 Task: Add Jarrow Formulas Methyl B-12 & Methyl Folate to the cart.
Action: Mouse pressed left at (20, 66)
Screenshot: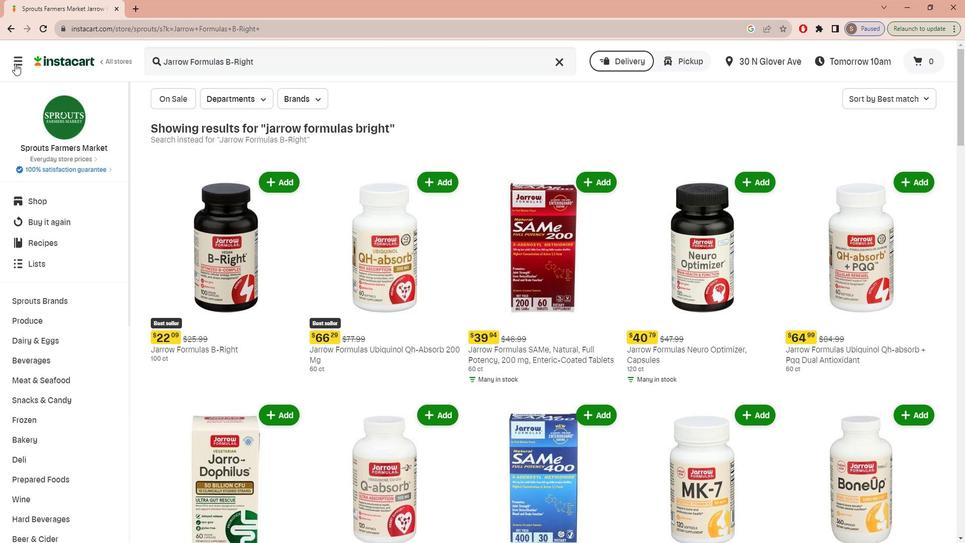 
Action: Mouse moved to (25, 129)
Screenshot: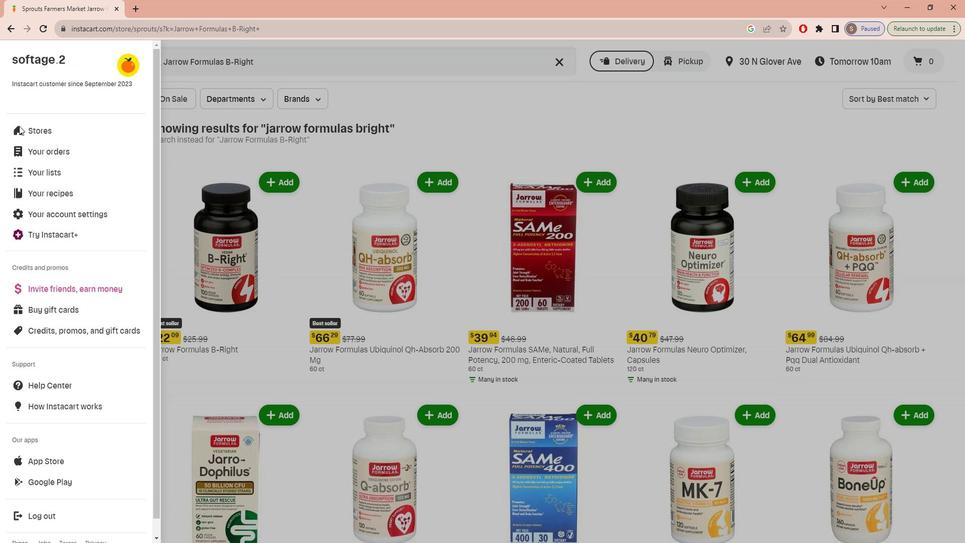 
Action: Mouse pressed left at (25, 129)
Screenshot: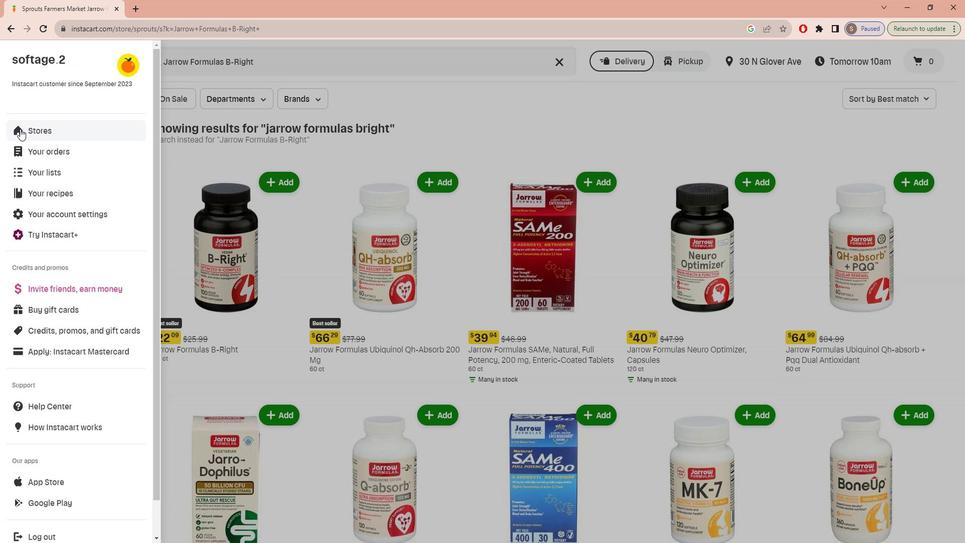 
Action: Mouse moved to (245, 105)
Screenshot: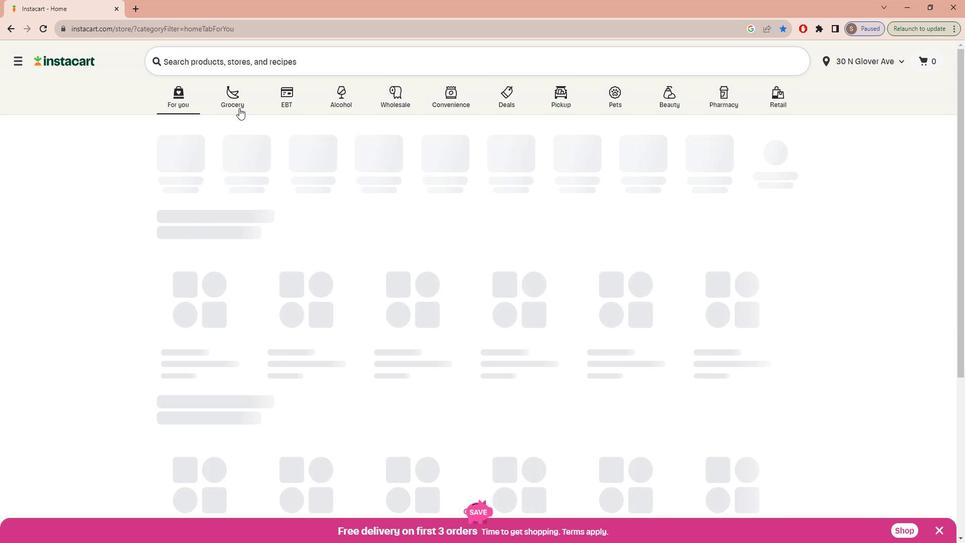 
Action: Mouse pressed left at (245, 105)
Screenshot: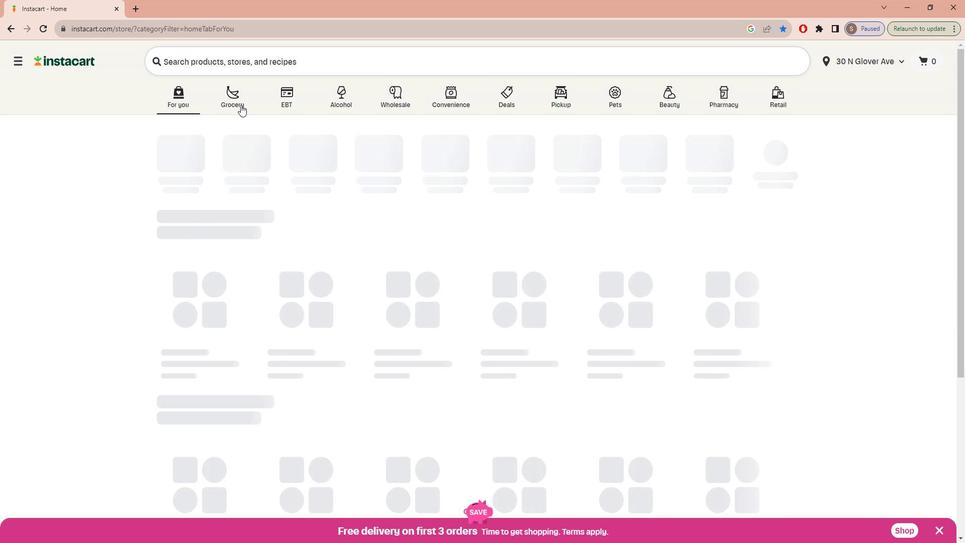 
Action: Mouse moved to (226, 284)
Screenshot: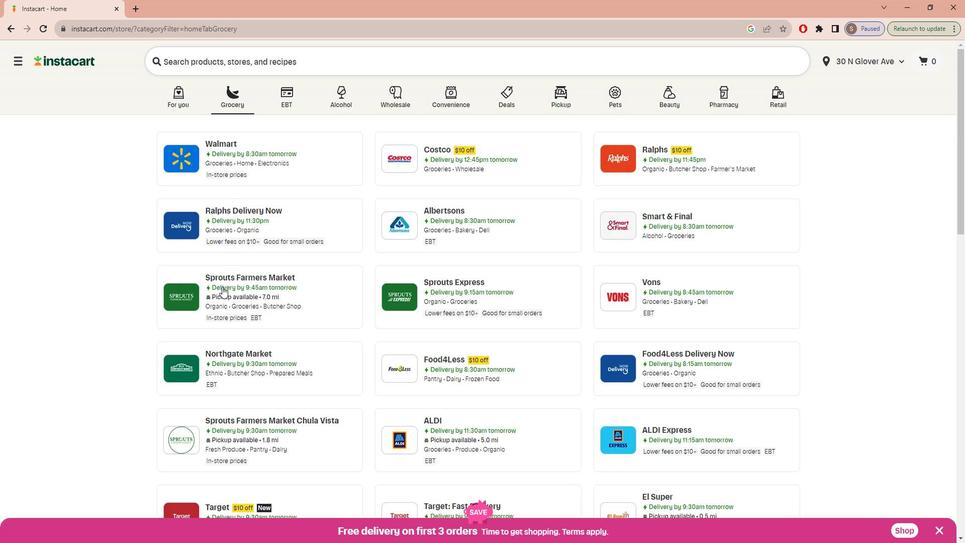 
Action: Mouse pressed left at (226, 284)
Screenshot: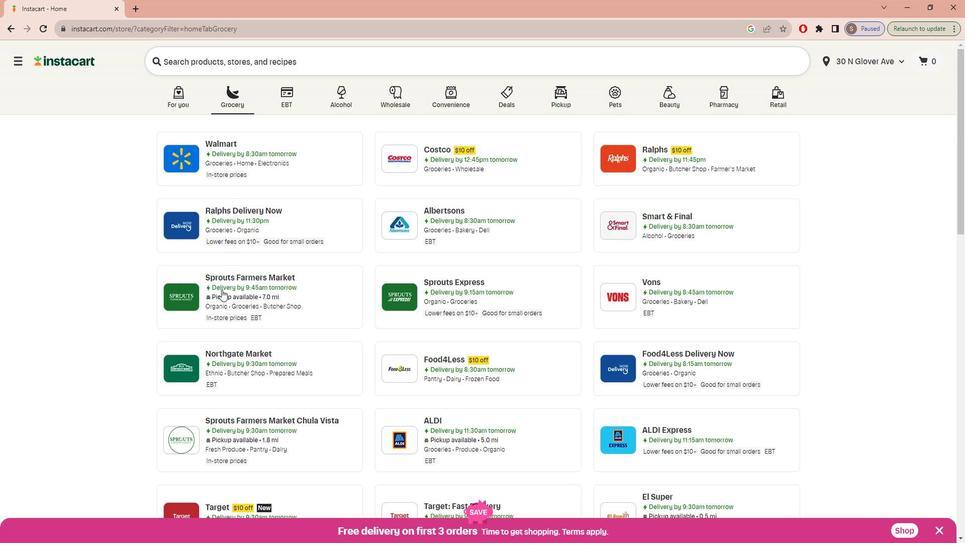 
Action: Mouse moved to (65, 354)
Screenshot: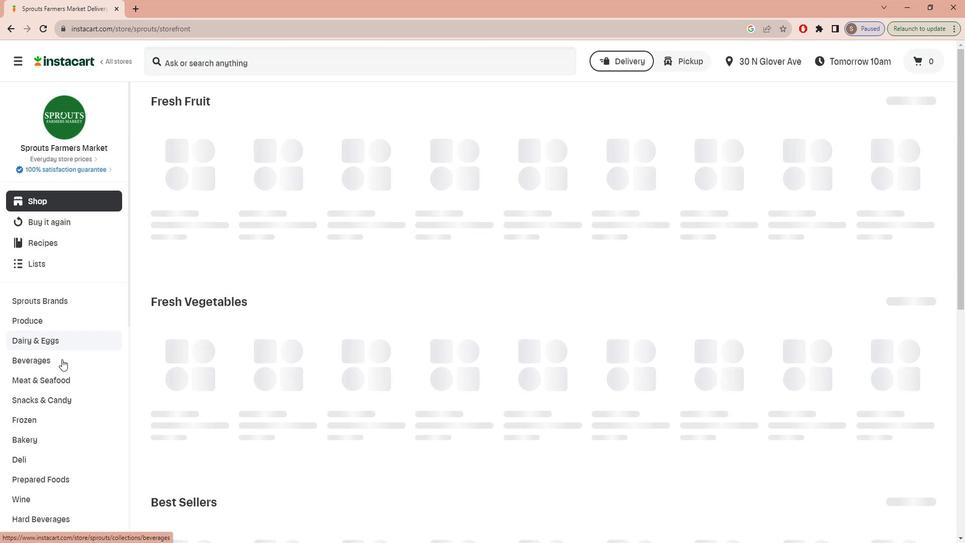 
Action: Mouse scrolled (65, 354) with delta (0, 0)
Screenshot: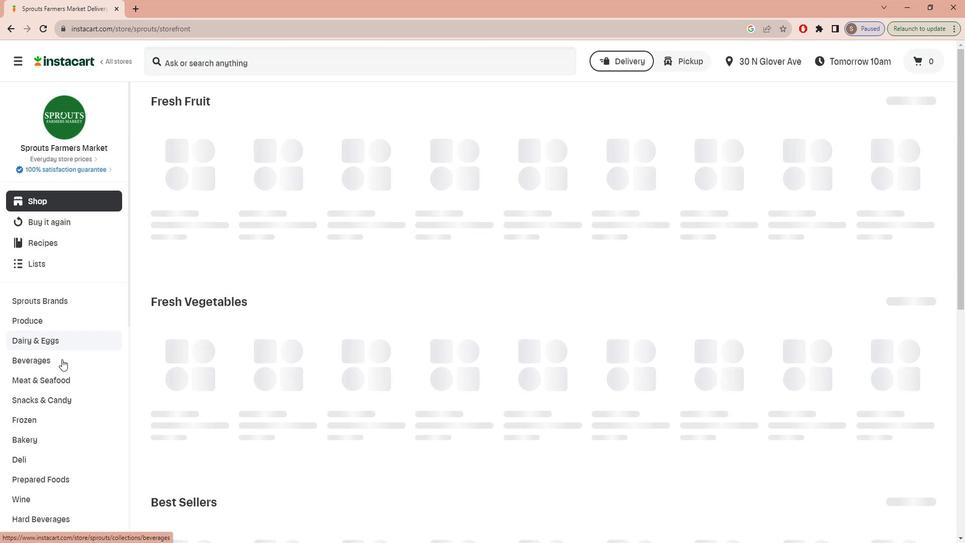 
Action: Mouse scrolled (65, 354) with delta (0, 0)
Screenshot: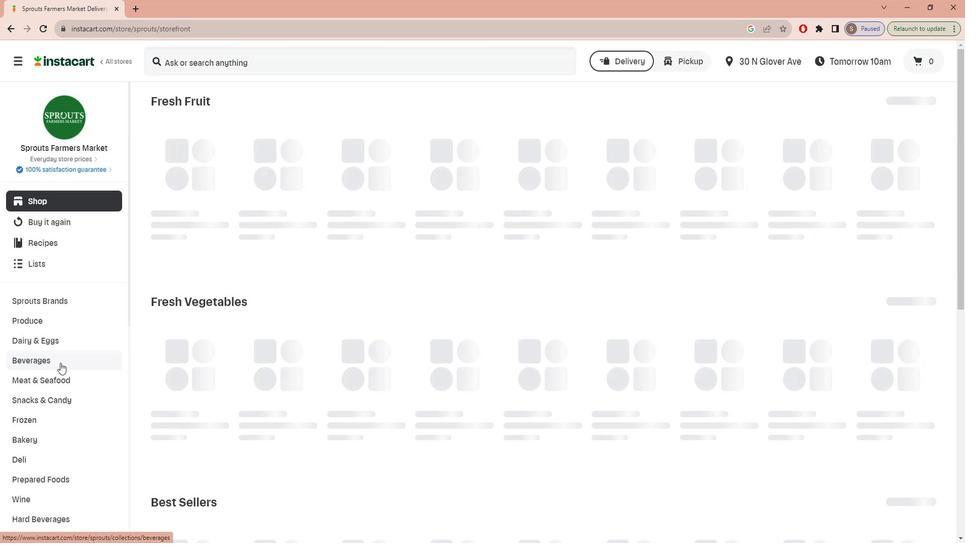 
Action: Mouse scrolled (65, 354) with delta (0, 0)
Screenshot: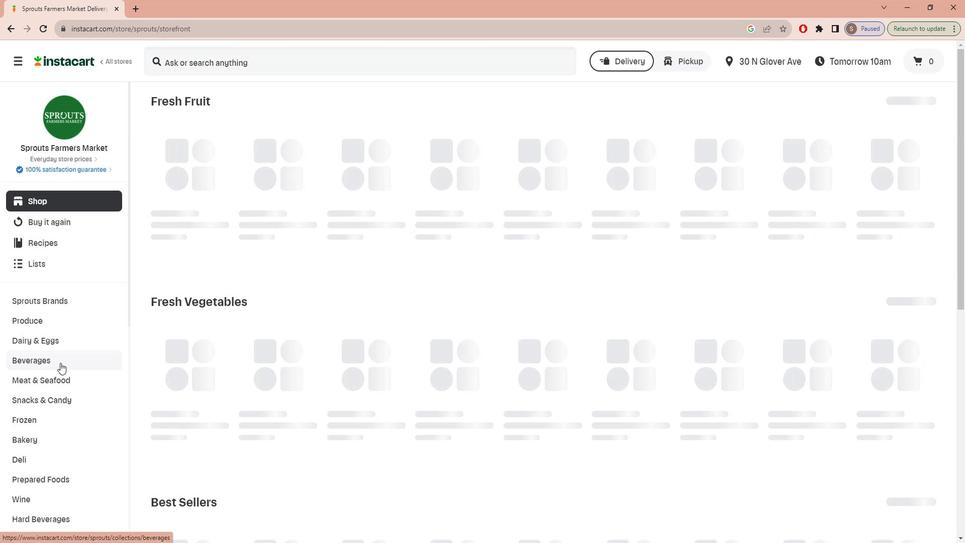 
Action: Mouse scrolled (65, 354) with delta (0, 0)
Screenshot: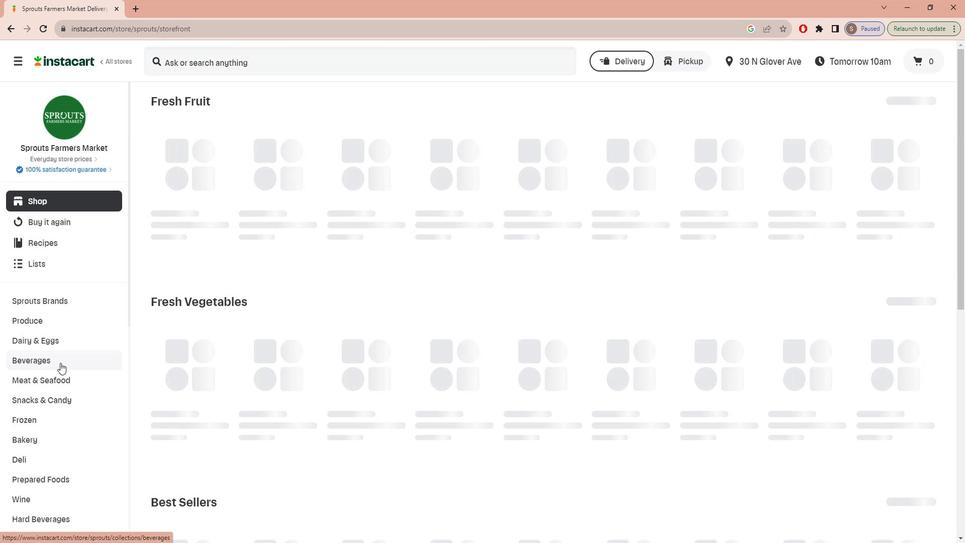 
Action: Mouse scrolled (65, 354) with delta (0, 0)
Screenshot: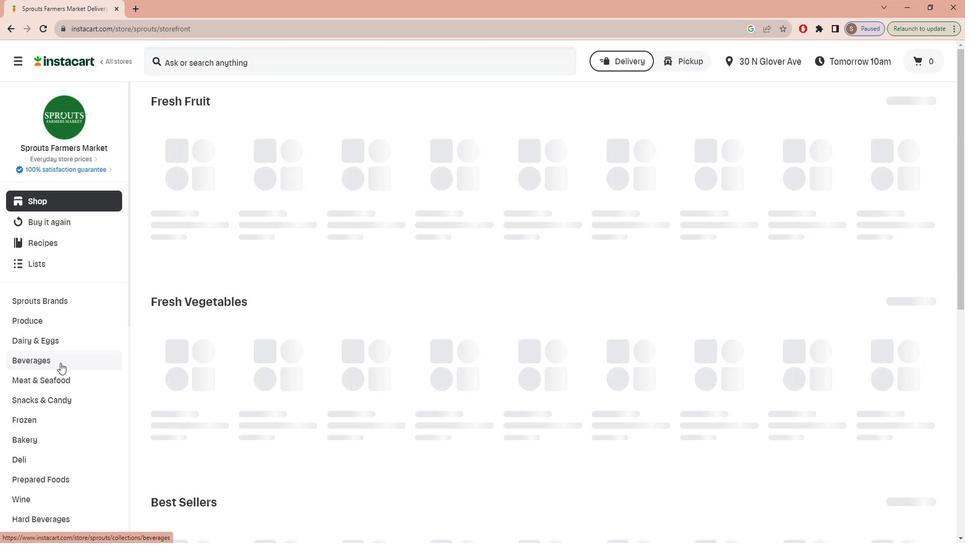 
Action: Mouse scrolled (65, 354) with delta (0, 0)
Screenshot: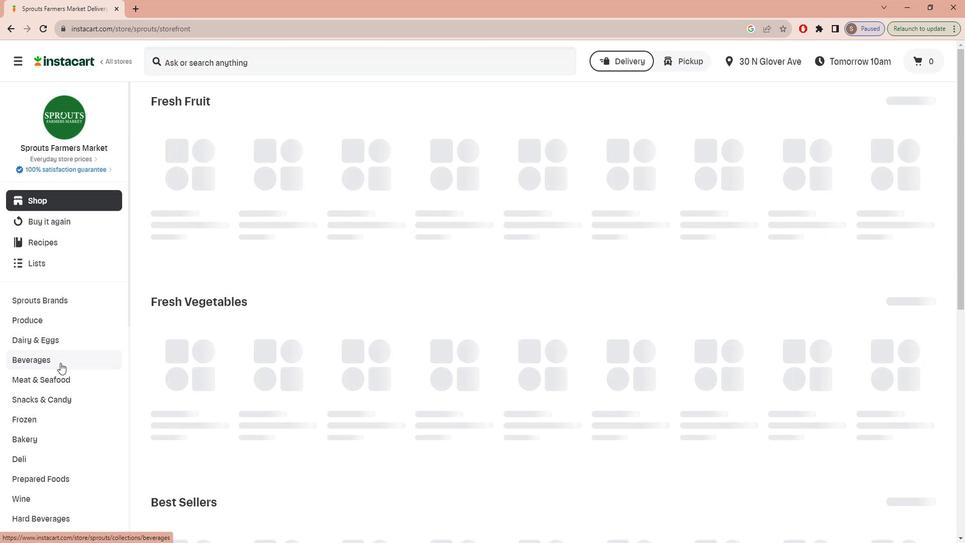 
Action: Mouse scrolled (65, 354) with delta (0, 0)
Screenshot: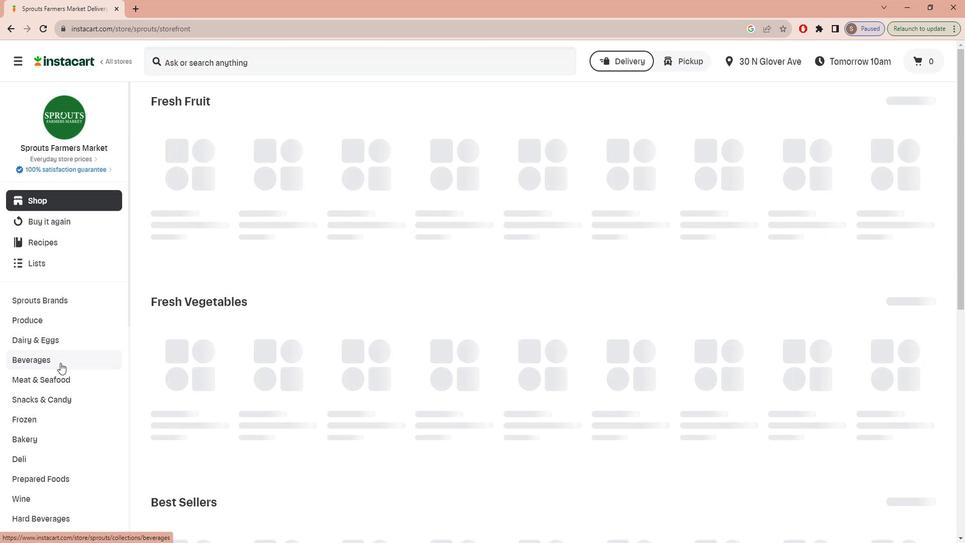 
Action: Mouse scrolled (65, 354) with delta (0, 0)
Screenshot: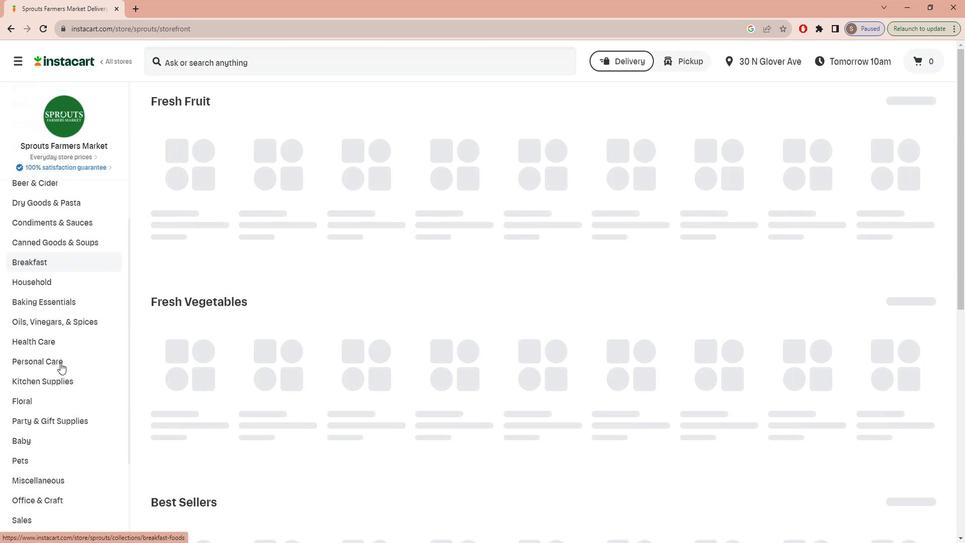 
Action: Mouse scrolled (65, 354) with delta (0, 0)
Screenshot: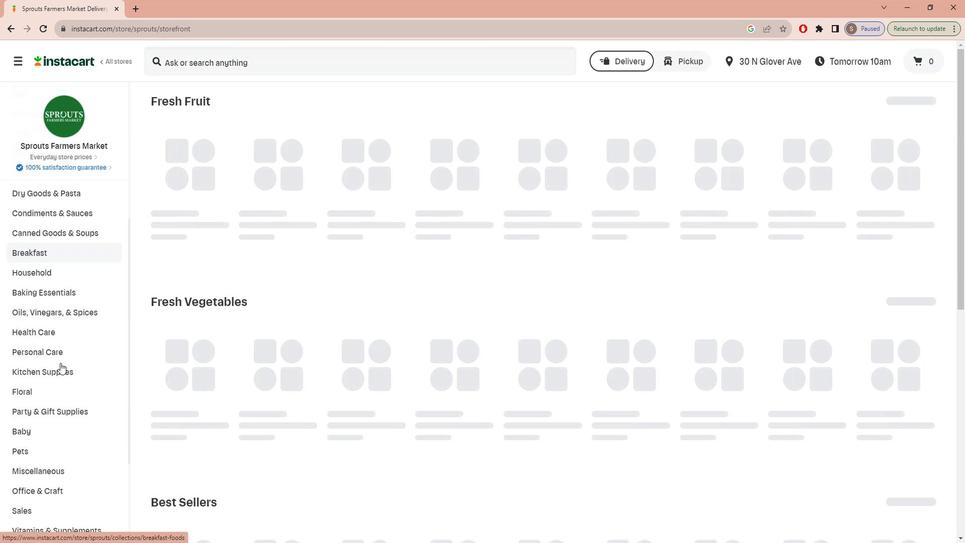 
Action: Mouse scrolled (65, 354) with delta (0, 0)
Screenshot: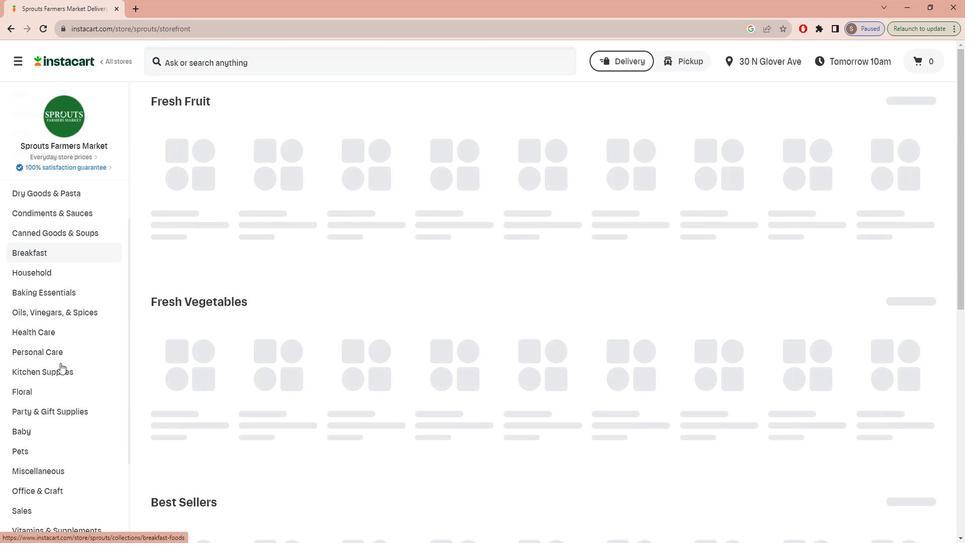 
Action: Mouse moved to (65, 355)
Screenshot: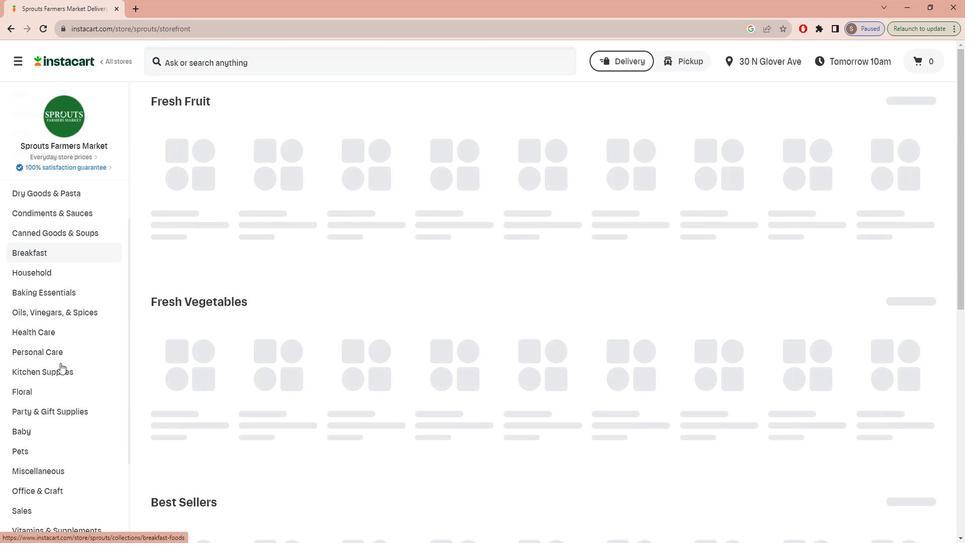 
Action: Mouse scrolled (65, 354) with delta (0, 0)
Screenshot: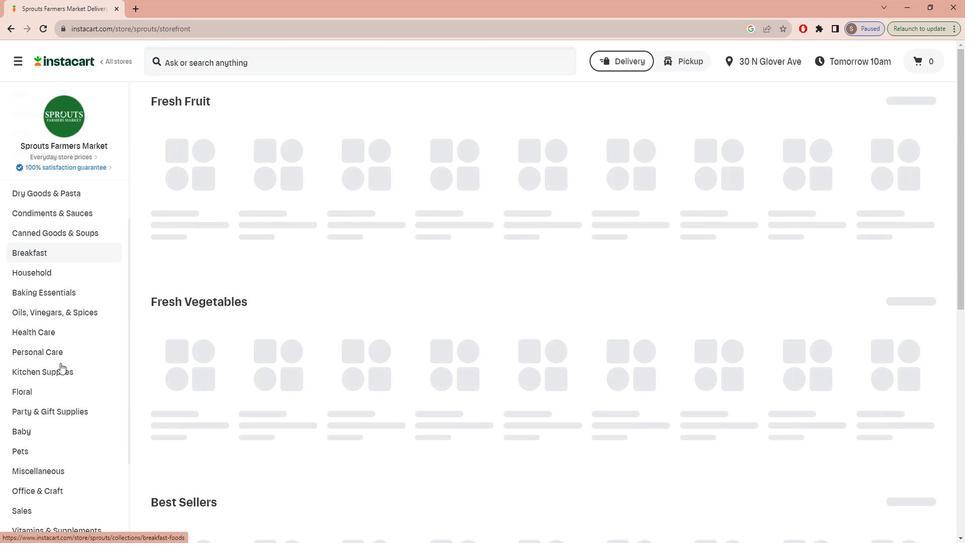 
Action: Mouse scrolled (65, 354) with delta (0, 0)
Screenshot: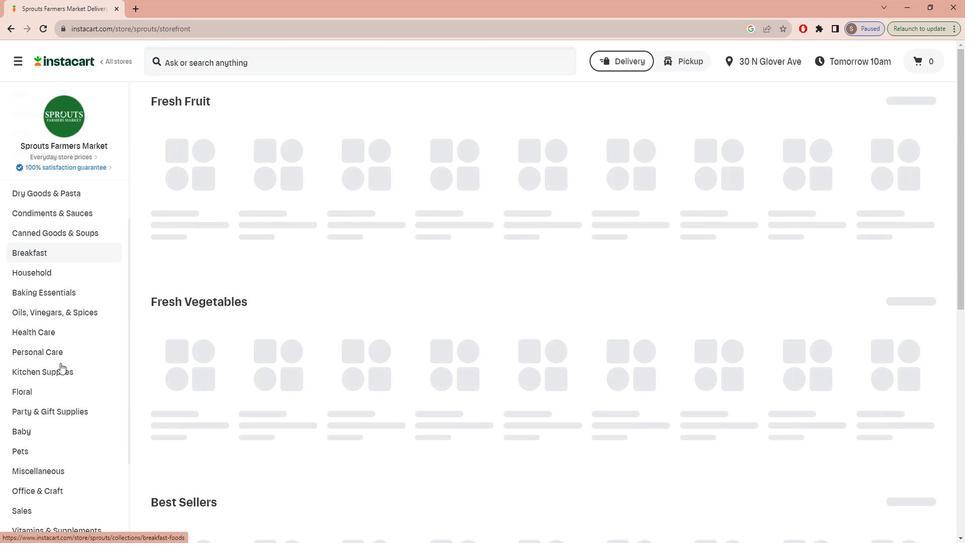 
Action: Mouse scrolled (65, 354) with delta (0, 0)
Screenshot: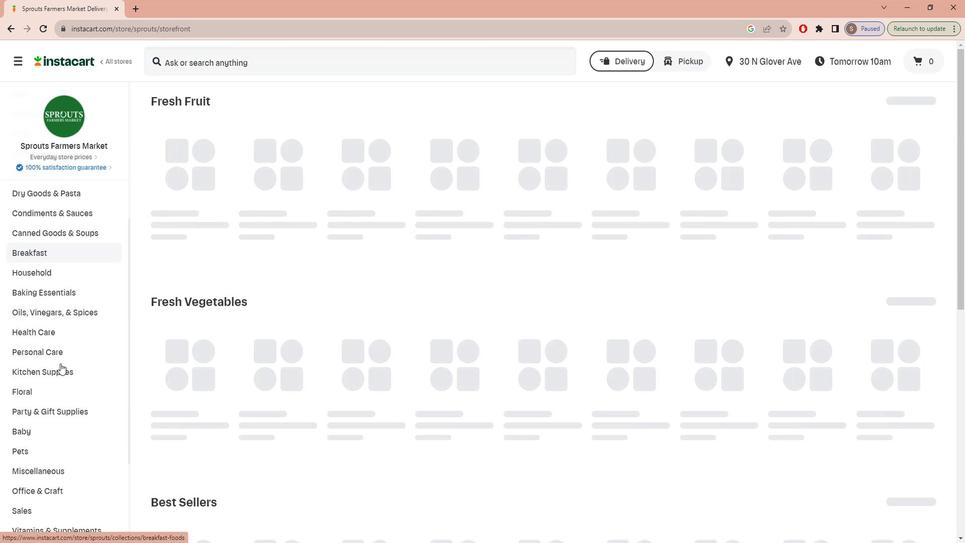 
Action: Mouse moved to (64, 359)
Screenshot: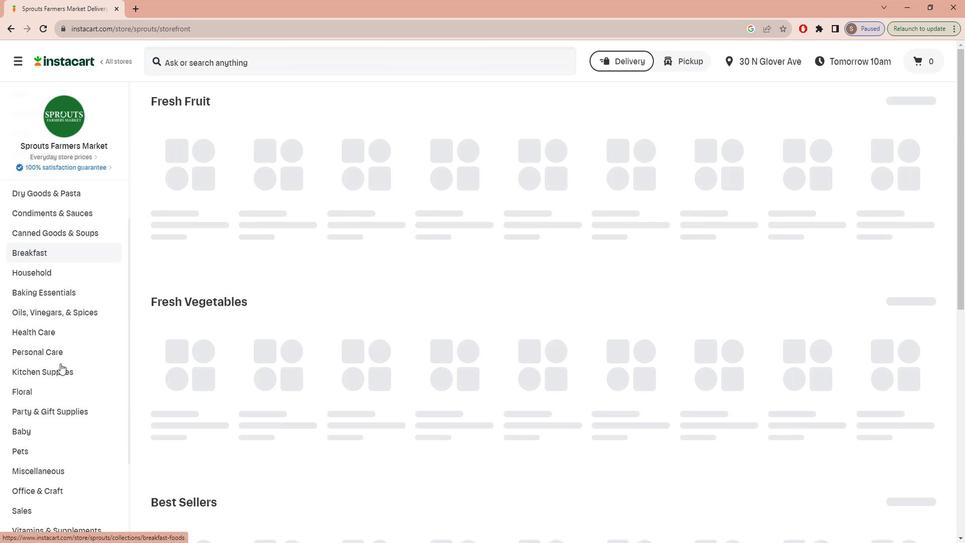 
Action: Mouse scrolled (64, 359) with delta (0, 0)
Screenshot: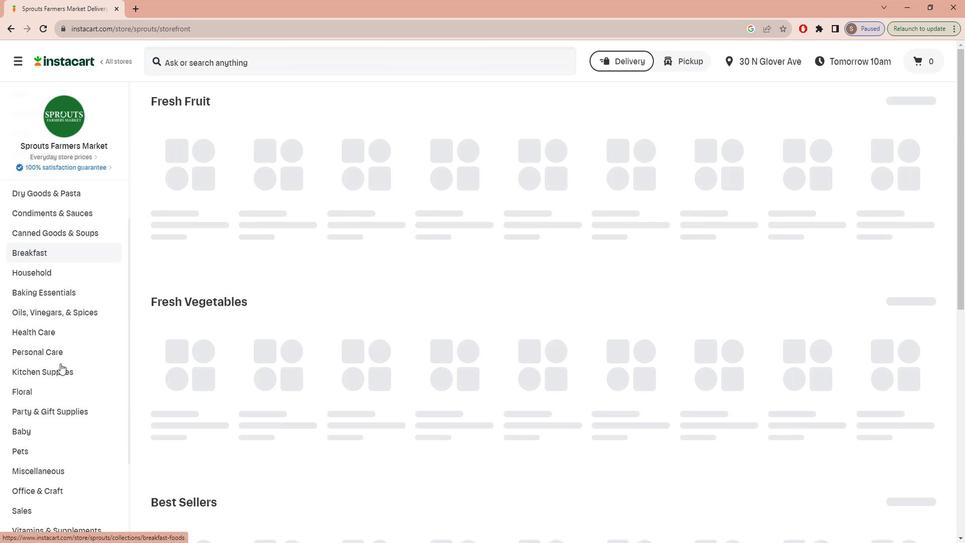 
Action: Mouse moved to (51, 472)
Screenshot: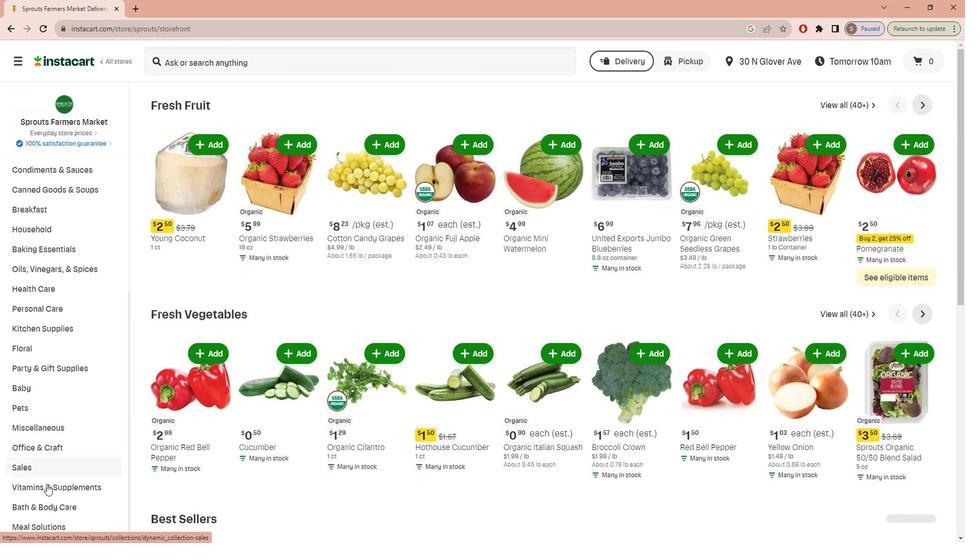 
Action: Mouse pressed left at (51, 472)
Screenshot: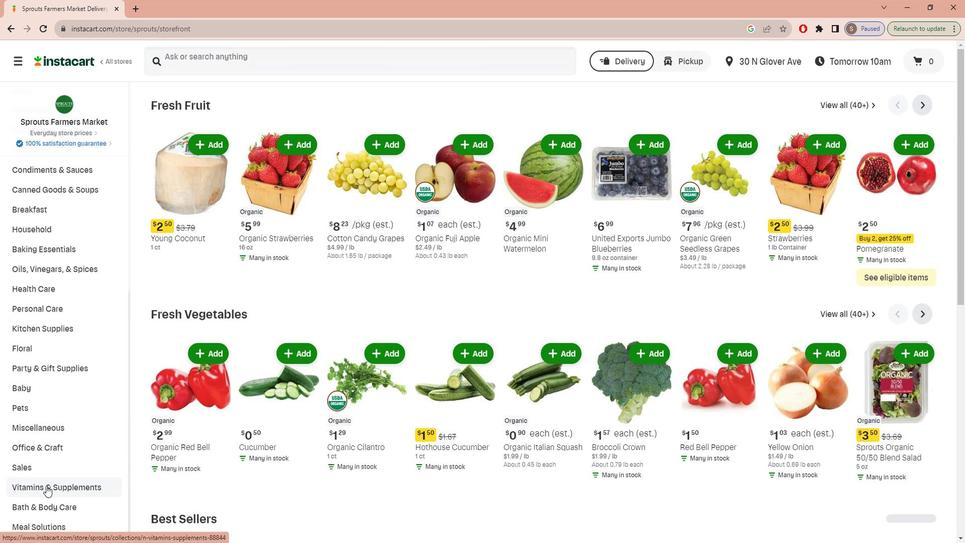 
Action: Mouse moved to (937, 128)
Screenshot: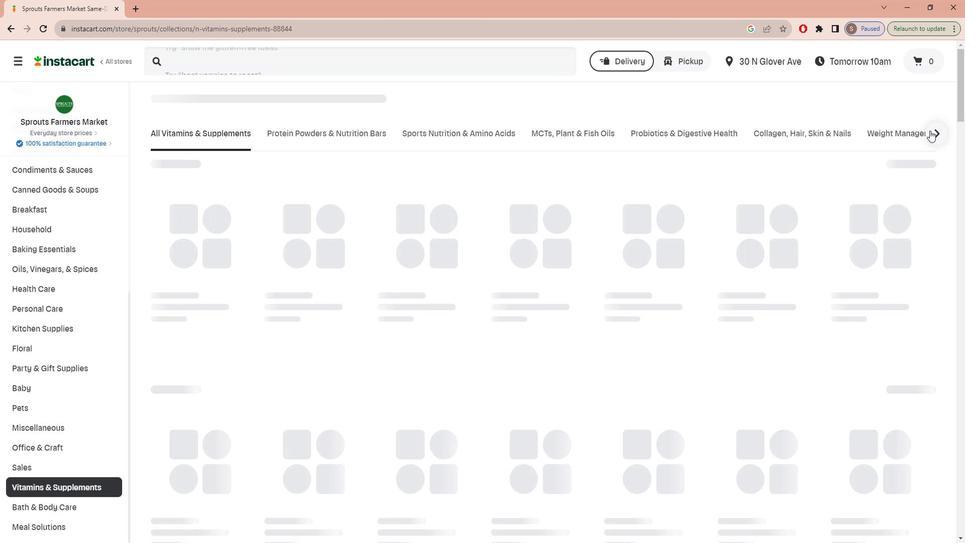 
Action: Mouse pressed left at (937, 128)
Screenshot: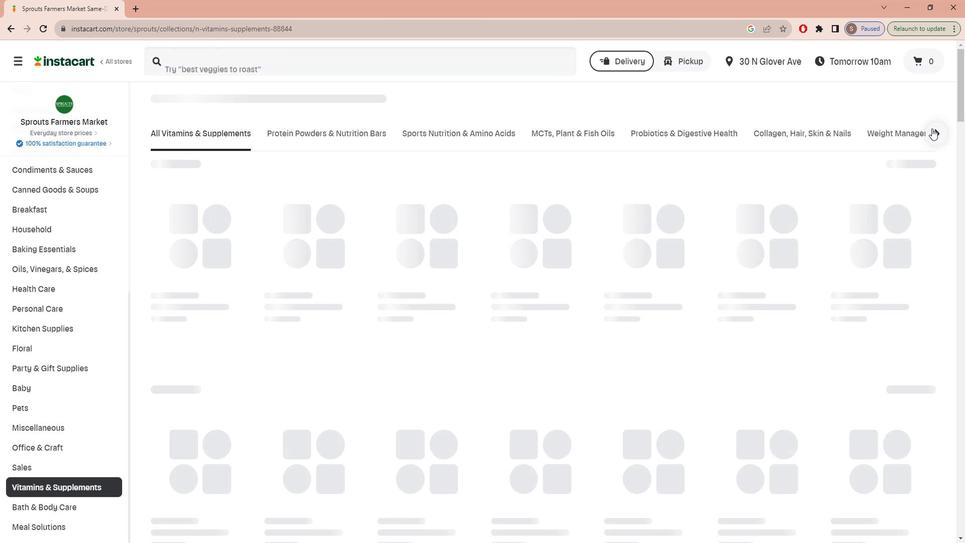 
Action: Mouse moved to (693, 126)
Screenshot: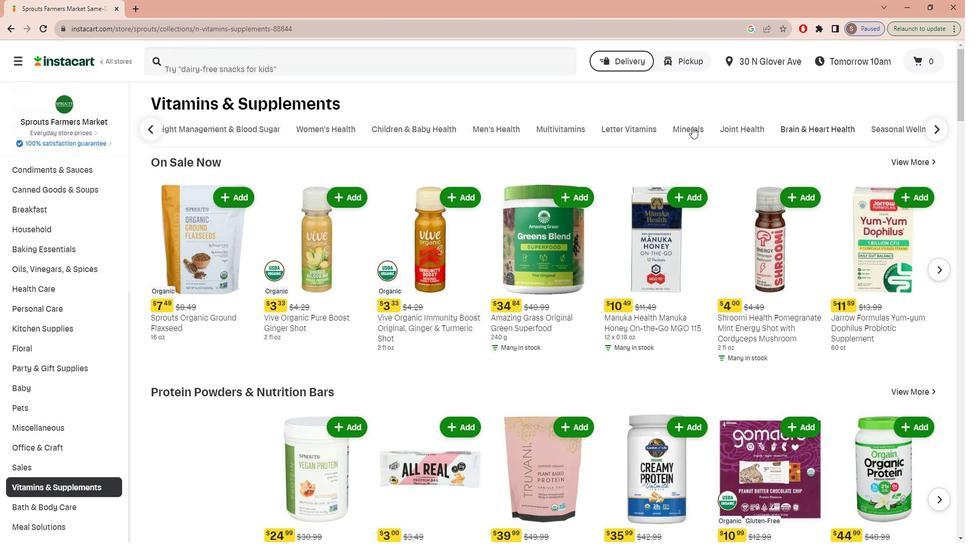 
Action: Mouse pressed left at (693, 126)
Screenshot: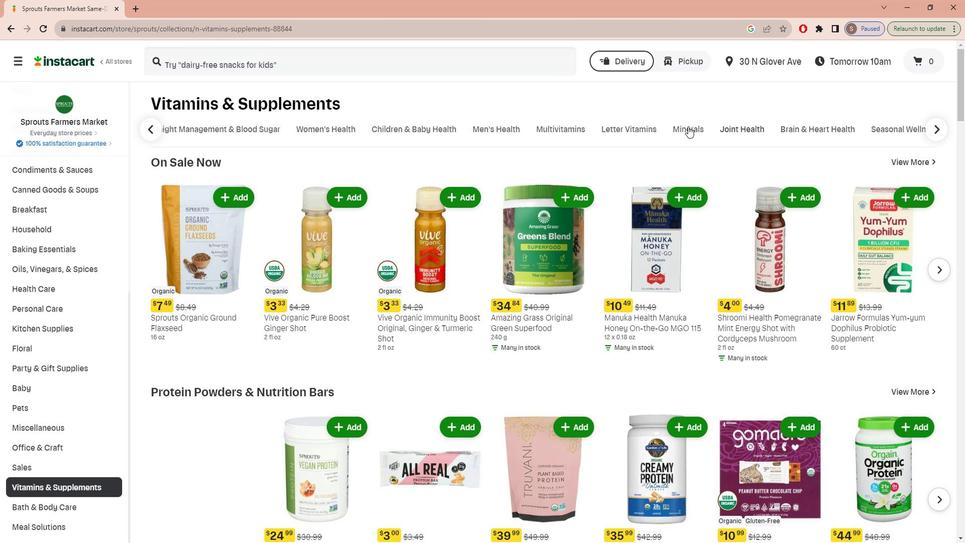 
Action: Mouse moved to (270, 65)
Screenshot: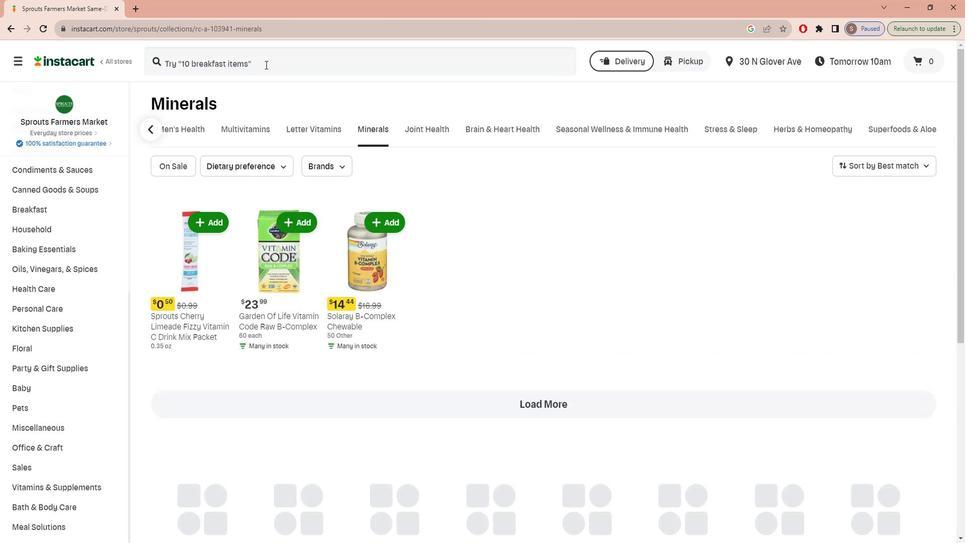 
Action: Mouse pressed left at (270, 65)
Screenshot: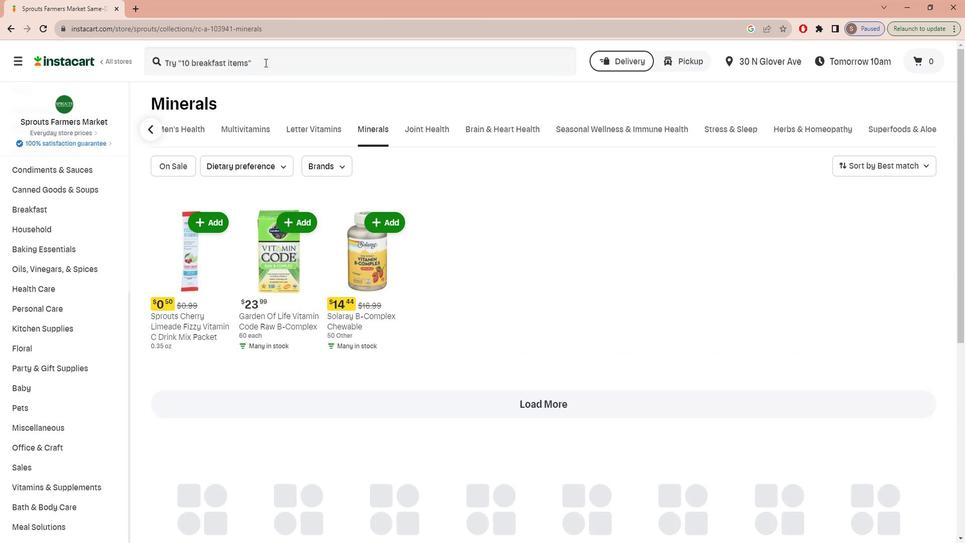 
Action: Key pressed j<Key.caps_lock>ARROW<Key.space><Key.caps_lock>f<Key.caps_lock>ORMULAS<Key.space><Key.caps_lock>m<Key.caps_lock>ETHYL<Key.space><Key.caps_lock>b-12<Key.space><Key.shift>&<Key.space><Key.caps_lock><Key.caps_lock>m<Key.caps_lock>ETHYL<Key.space><Key.caps_lock>f<Key.caps_lock>OLATE<Key.enter>
Screenshot: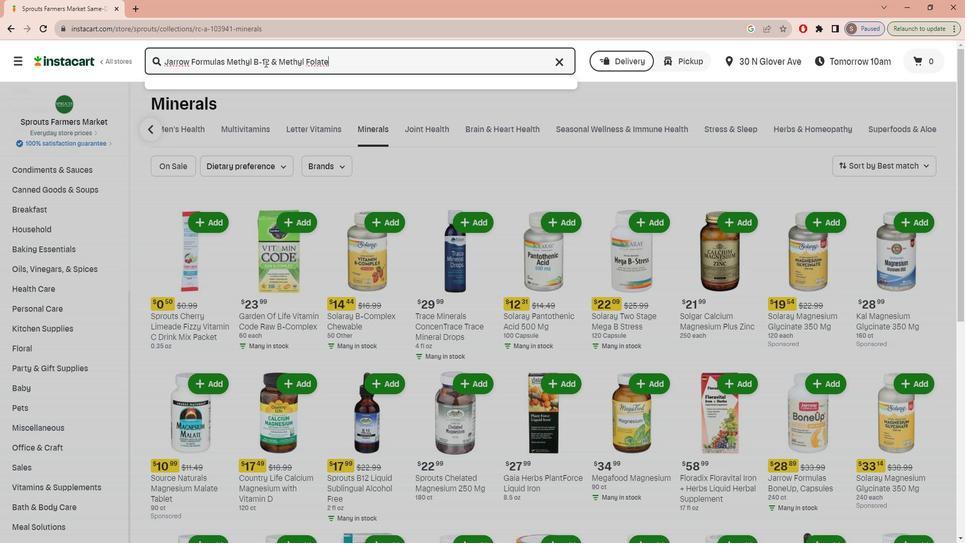
Action: Mouse moved to (288, 172)
Screenshot: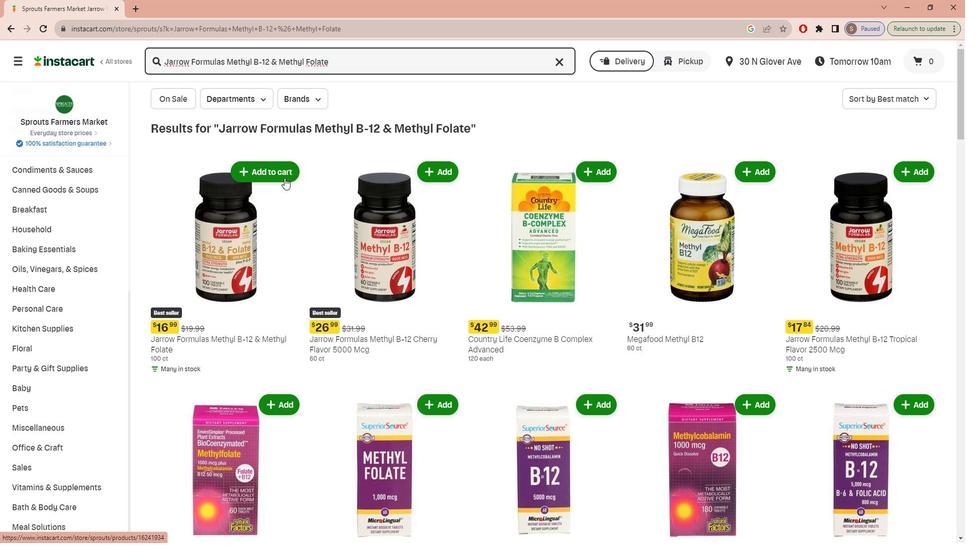 
Action: Mouse pressed left at (288, 172)
Screenshot: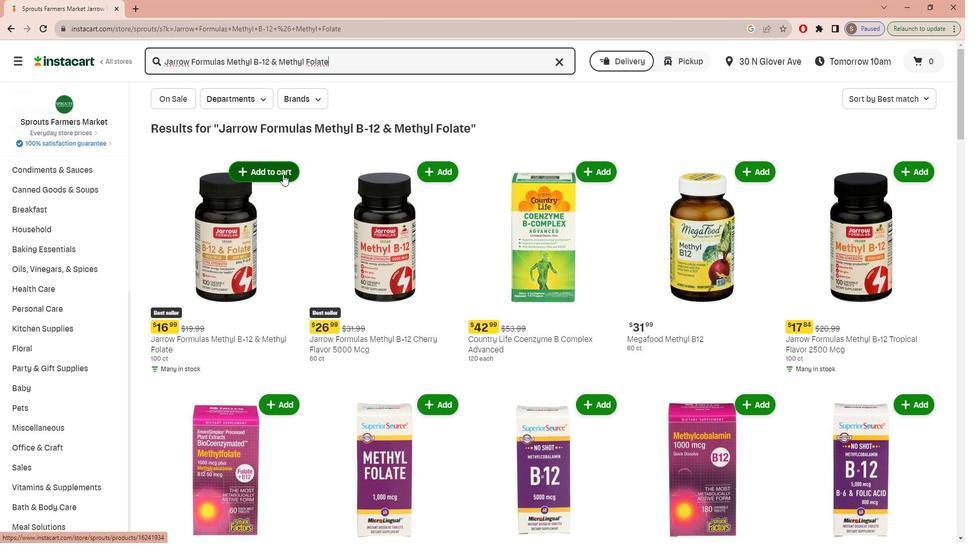 
Action: Mouse moved to (303, 257)
Screenshot: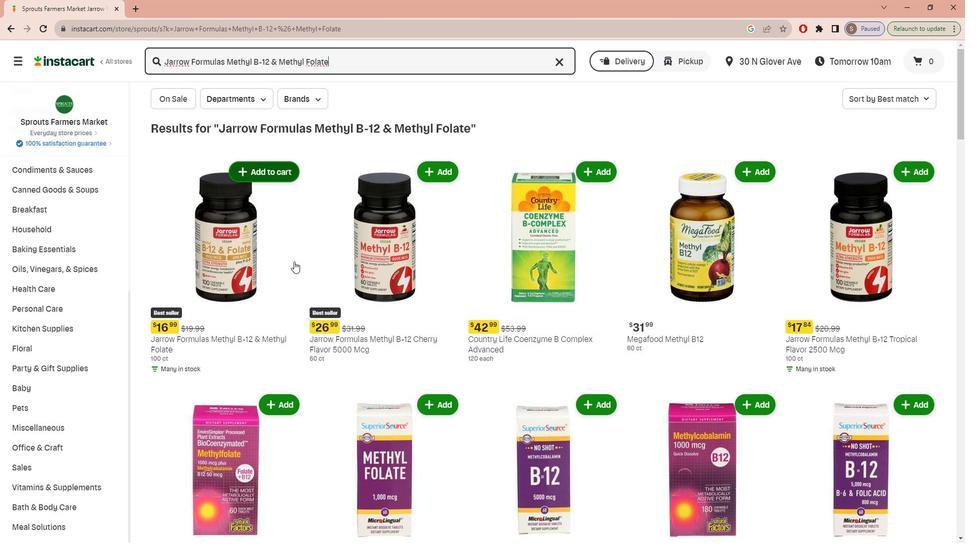 
